 Task: Create a function that takes two numbers as parameters and returns their product.
Action: Mouse moved to (78, 161)
Screenshot: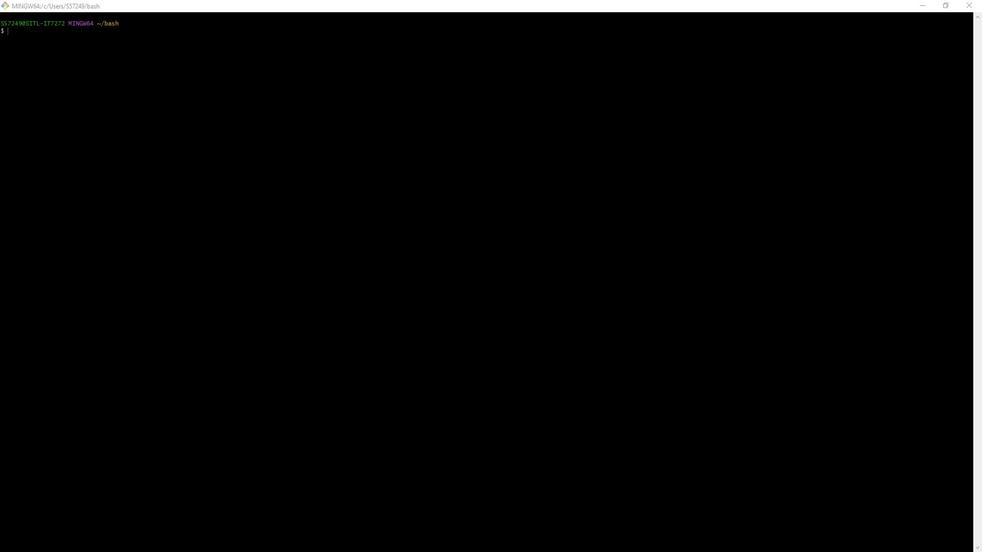 
Action: Mouse pressed left at (78, 161)
Screenshot: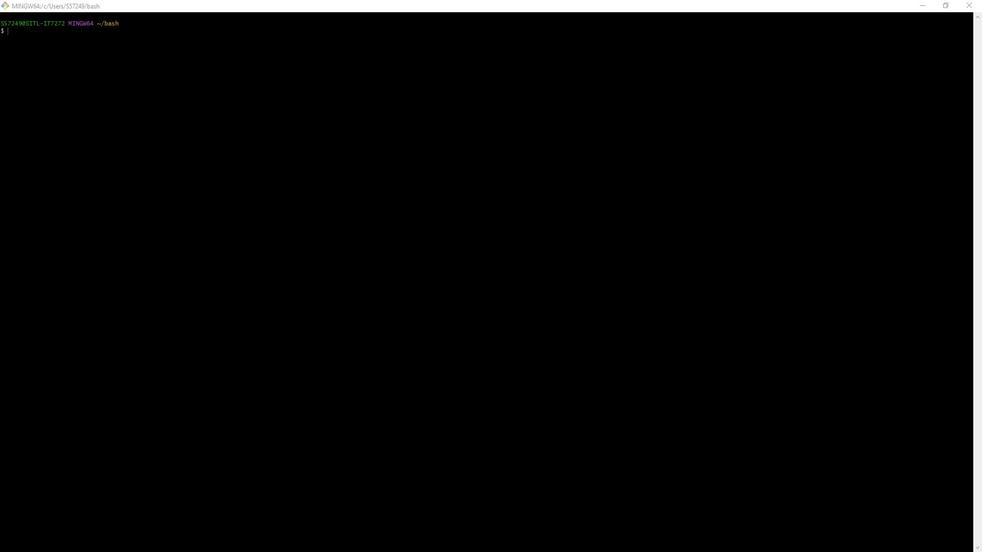 
Action: Mouse moved to (110, 56)
Screenshot: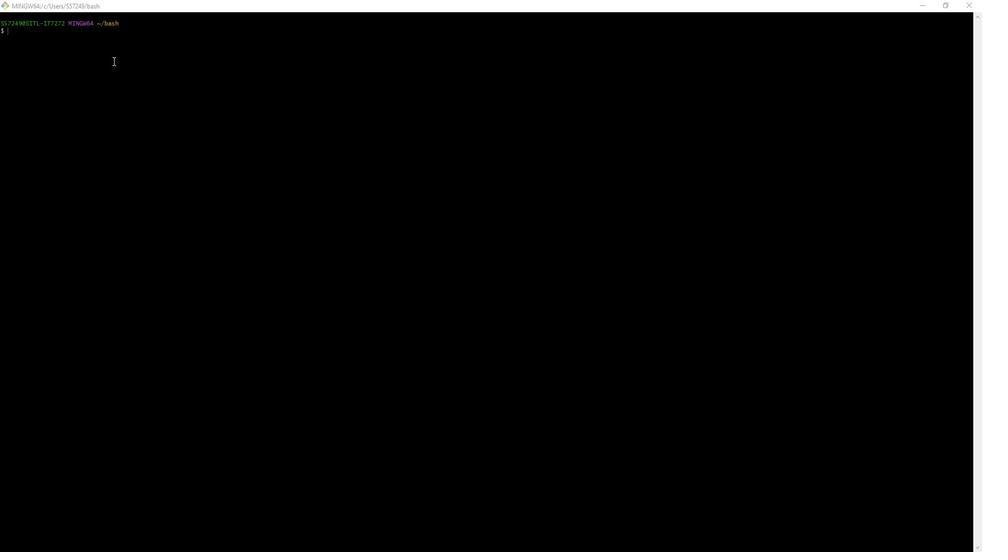 
Action: Mouse pressed left at (110, 56)
Screenshot: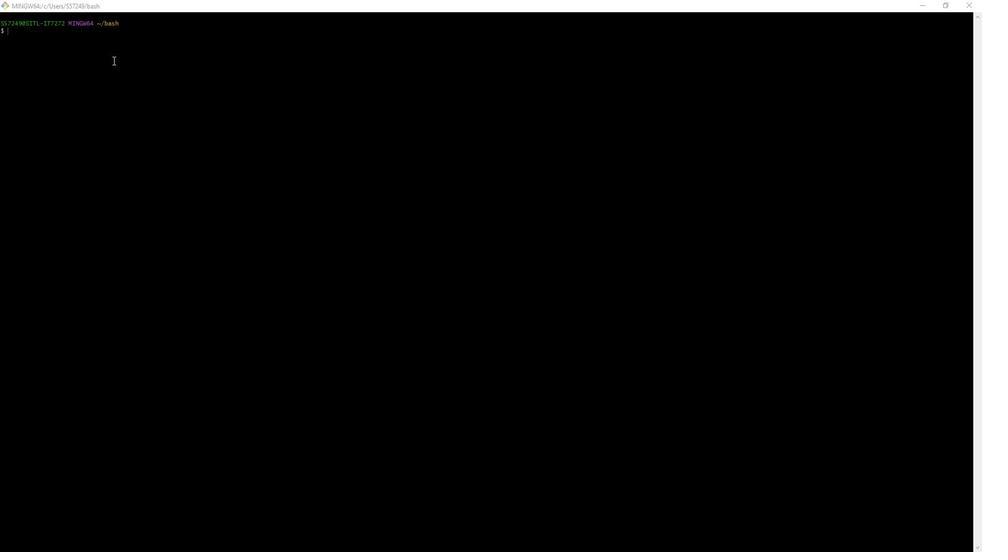 
Action: Key pressed vim<Key.space>v<Key.backspace>find<Key.shift_r><Key.shift_r><Key.shift_r><Key.shift_r><Key.shift_r><Key.shift_r><Key.shift_r><Key.shift_r>Product.sh<Key.enter>i<Key.enter><Key.shift>#<Key.shift>!/bin/bash<Key.enter><Key.enter><Key.backspace><Key.backspace><Key.backspace><Key.enter><Key.shift>#<Key.space><Key.shift>Function<Key.space>to<Key.space>calculate<Key.space>the<Key.space>product<Key.space>of<Key.space>two<Key.space>numbers<Key.enter><Key.backspace><Key.backspace>calculate<Key.shift_r>_prduct<Key.shift_r><Key.shift_r>()<Key.space><Key.shift_r><Key.shift_r><Key.shift_r><Key.shift_r><Key.shift_r><Key.shift_r><Key.shift_r><Key.shift_r><Key.shift_r><Key.shift_r><Key.shift_r><Key.shift_r><Key.shift_r><Key.shift_r><Key.shift_r><Key.shift_r>{<Key.enter>local<Key.space>num1=<Key.shift_r>""<Key.left><Key.shift>$1<Key.right><Key.enter>local<Key.space>num2=<Key.shift_r>""<Key.left><Key.shift>$2<Key.right><Key.enter>local<Key.space>product=<Key.shift_r><Key.shift_r><Key.shift_r><Key.shift_r><Key.shift_r><Key.shift_r>()<Key.left><Key.left><Key.shift>$<Key.right><Key.shift_r>()<Key.left>num1<Key.space><Key.shift_r>*<Key.space>num2<Key.right><Key.right><Key.enter>echo<Key.space><Key.shift_r>""<Key.left><Key.shift_r>Product<Key.space>of<Key.space><Key.shift>$num1<Key.space>and<Key.space><Key.shift>$num2<Key.right><Key.left><Key.space>is<Key.shift_r>:<Key.space><Key.shift>$product<Key.right><Key.enter><Key.left><Key.shift_r>}<Key.enter><Key.enter><Key.shift>#<Key.space><Key.shift>Example<Key.space>usage<Key.enter><Key.backspace><Key.backspace>number1=5<Key.enter>m<Key.backspace>number2=4<Key.enter>calculate<Key.shift_r>_product<Key.space><Key.shift_r>""<Key.left>nuber1<Key.right><Key.space><Key.shift_r>""<Key.left><Key.shift>$number2<Key.left><Key.left><Key.left><Key.left><Key.left><Key.left><Key.left><Key.left><Key.left><Key.left><Key.left><Key.left><Key.left><Key.left><Key.left><Key.left><Key.left><Key.shift>$<Key.right><Key.right>m<Key.right><Key.right><Key.esc><Key.shift_r>:wq<Key.enter>chmod<Key.space><Key.shift_r>+c<Key.backspace>x<Key.space>find<Key.shift_r>Product.sh<Key.enter>./find<Key.shift_r>Product.sh<Key.enter>vim<Key.space>find<Key.shift_r>Product.sh<Key.enter><Key.up><Key.down><Key.up><Key.up><Key.up><Key.up><Key.up><Key.up><Key.up><Key.up><Key.up><Key.up><Key.right><Key.right><Key.right><Key.right>oi<Key.backspace><Key.up><Key.right><Key.right><Key.right><Key.right>o<Key.esc><Key.shift_r>:wq<Key.enter>./find<Key.shift_r>Product.sh<Key.enter>
Screenshot: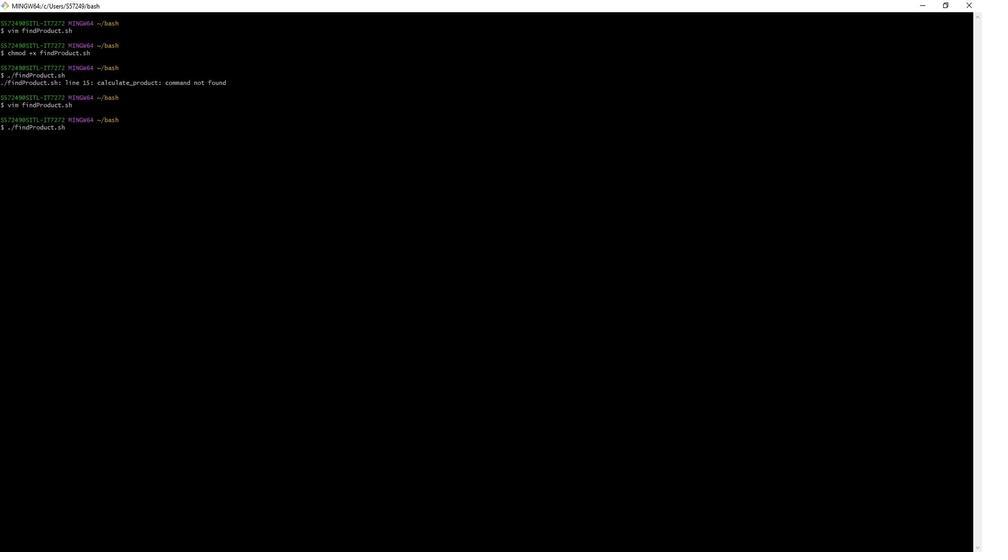 
Action: Mouse moved to (10, 230)
Screenshot: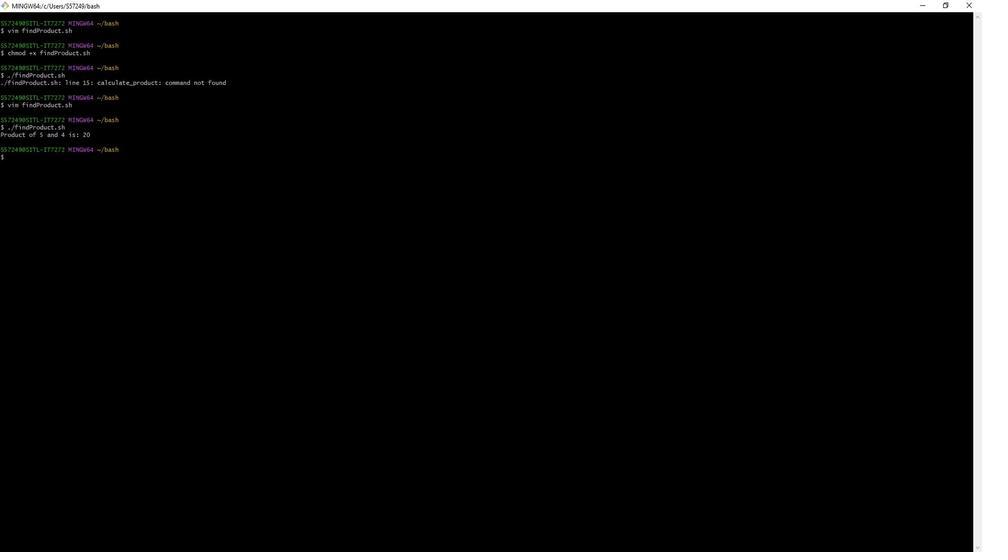 
Action: Mouse pressed left at (10, 230)
Screenshot: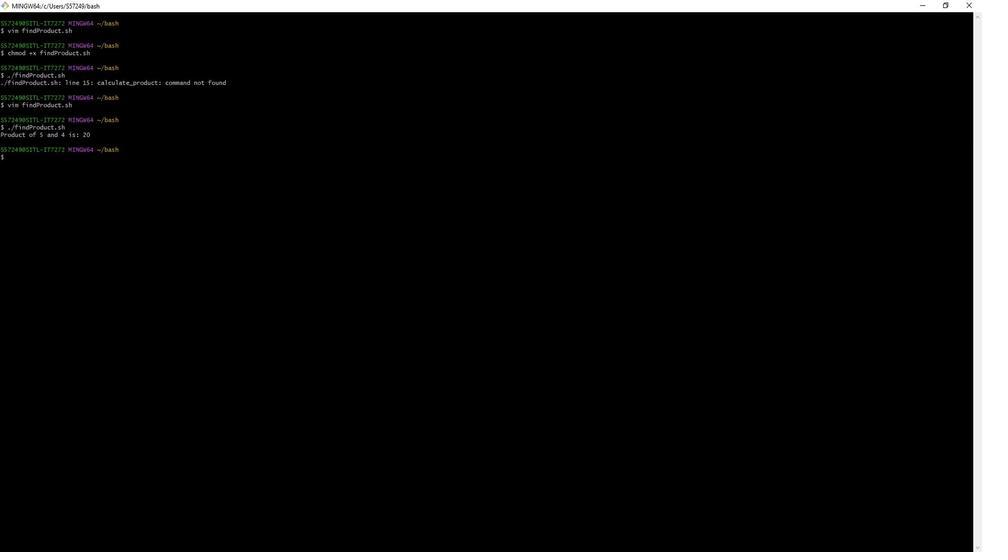 
Action: Mouse moved to (22, 213)
Screenshot: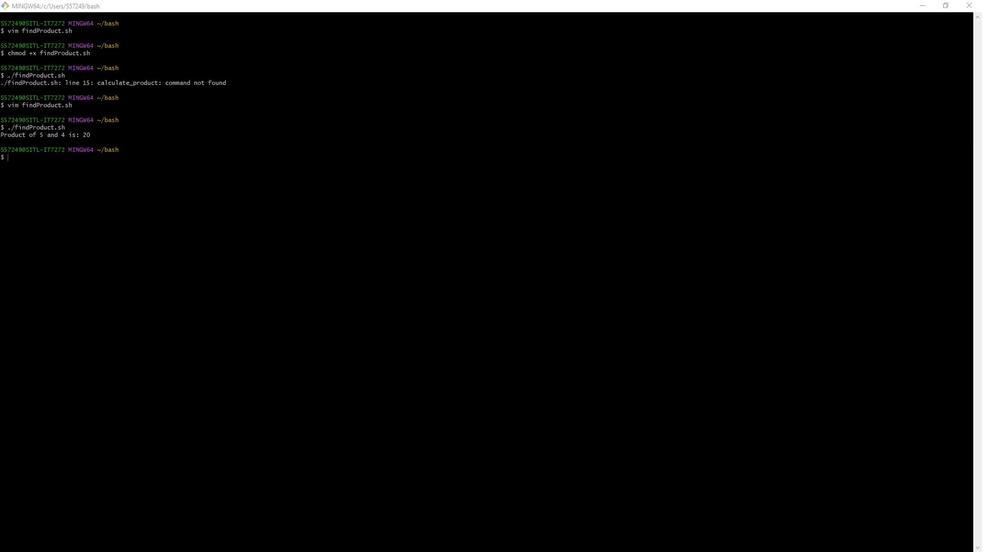 
Action: Mouse pressed left at (22, 213)
Screenshot: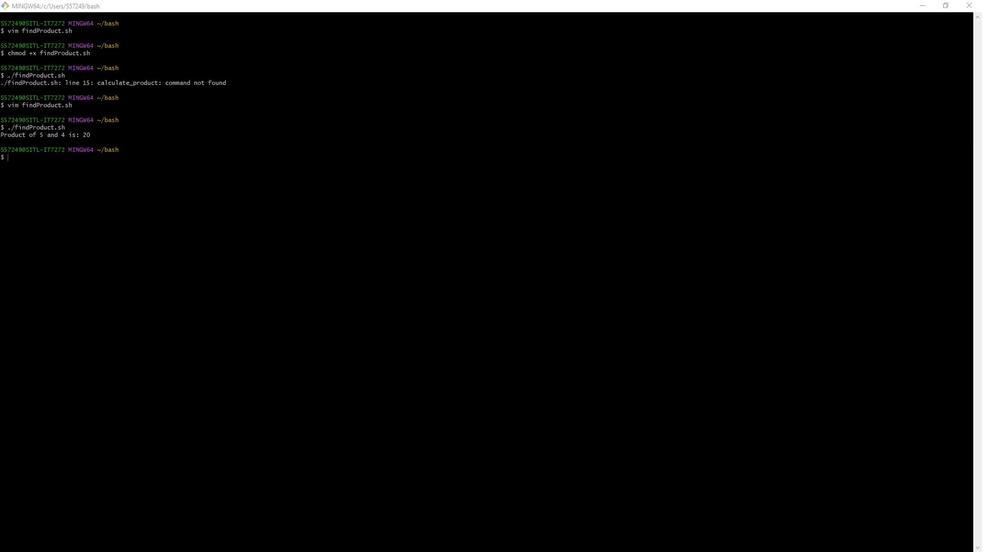 
Action: Mouse moved to (30, 163)
Screenshot: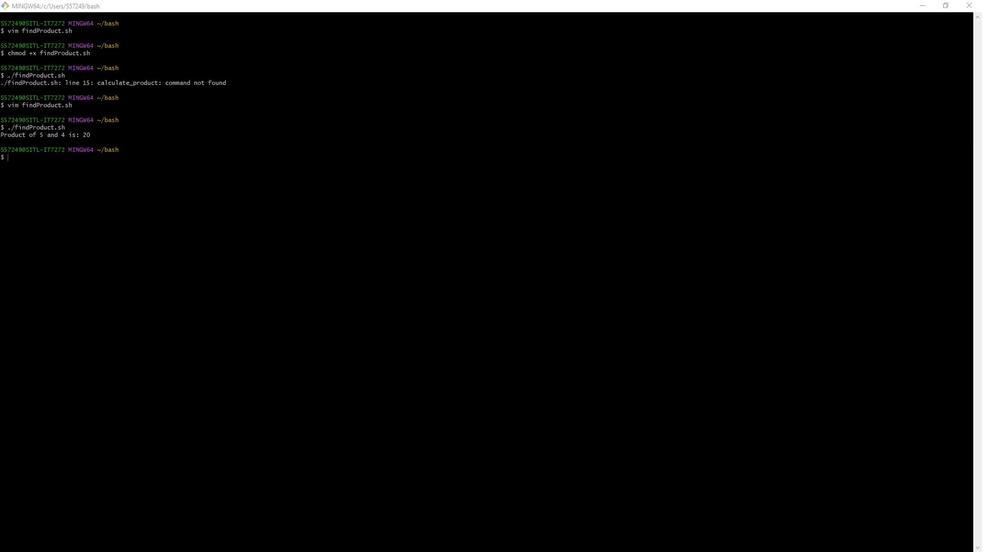 
Action: Mouse pressed left at (30, 163)
Screenshot: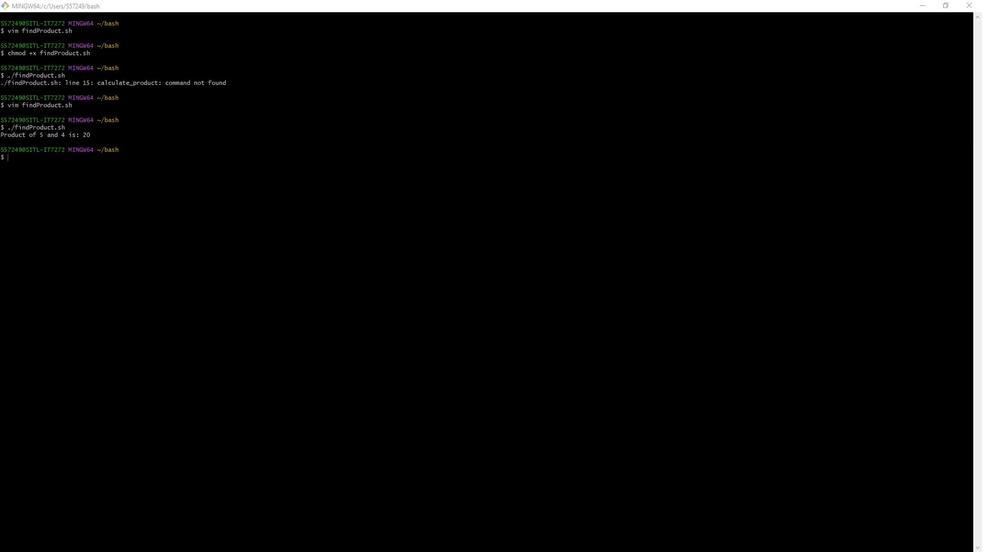 
Action: Mouse moved to (30, 163)
Screenshot: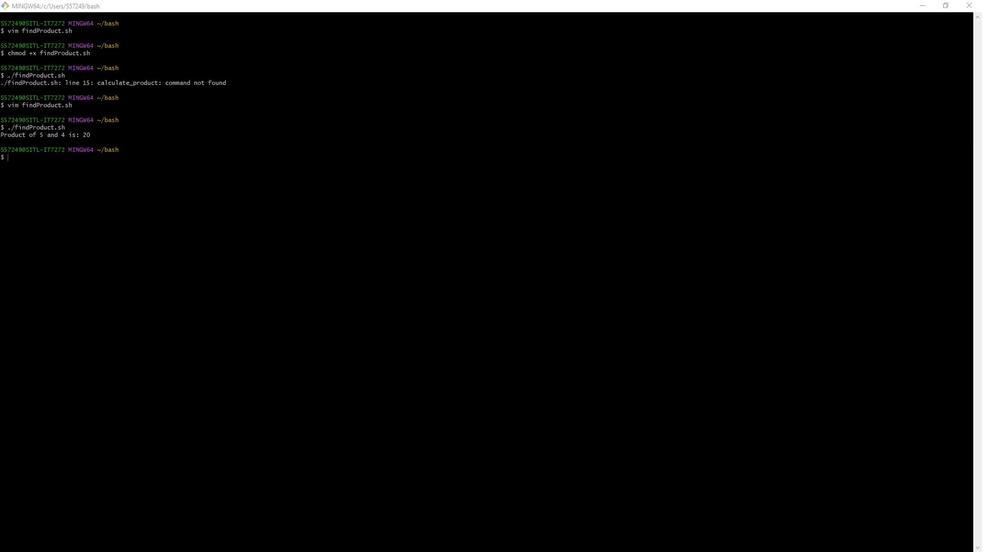 
